 Task: Create List Products and Services in Board Product Development to Workspace Information Management. Create List Pricing in Board User Experience Design to Workspace Information Management. Create List Features in Board IT Infrastructure Planning and Optimization to Workspace Information Management
Action: Mouse moved to (70, 272)
Screenshot: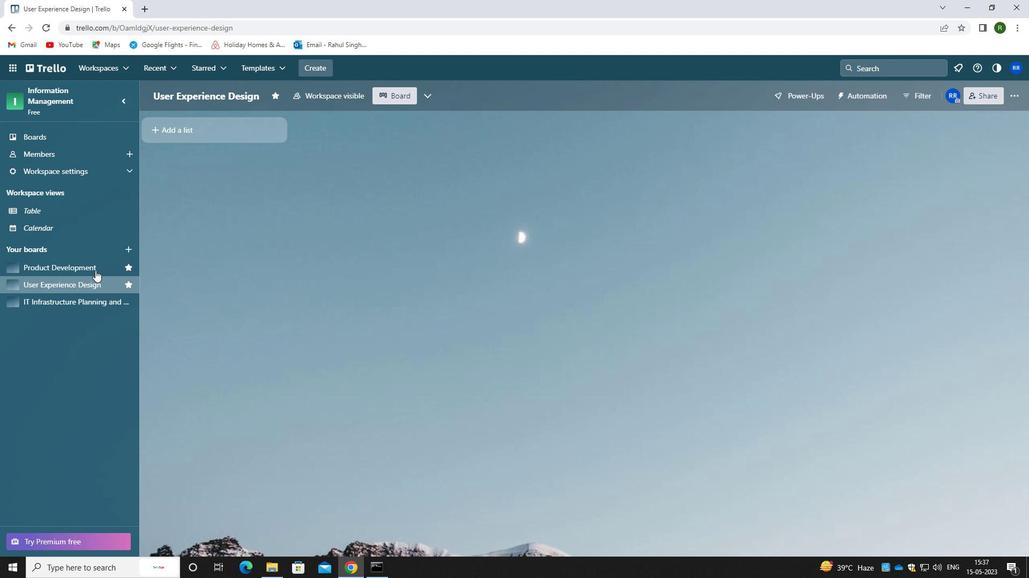 
Action: Mouse pressed left at (70, 272)
Screenshot: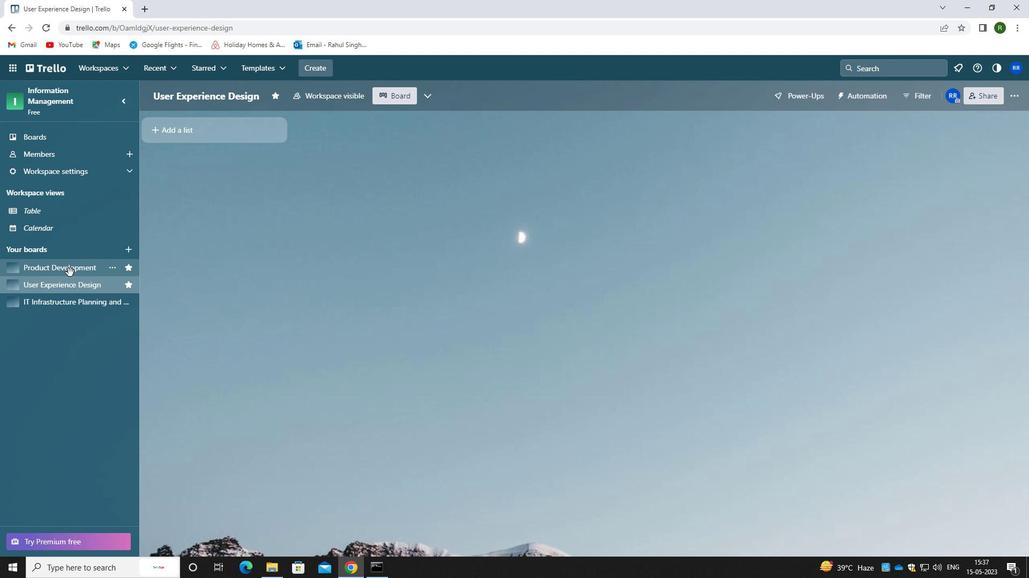
Action: Mouse moved to (177, 130)
Screenshot: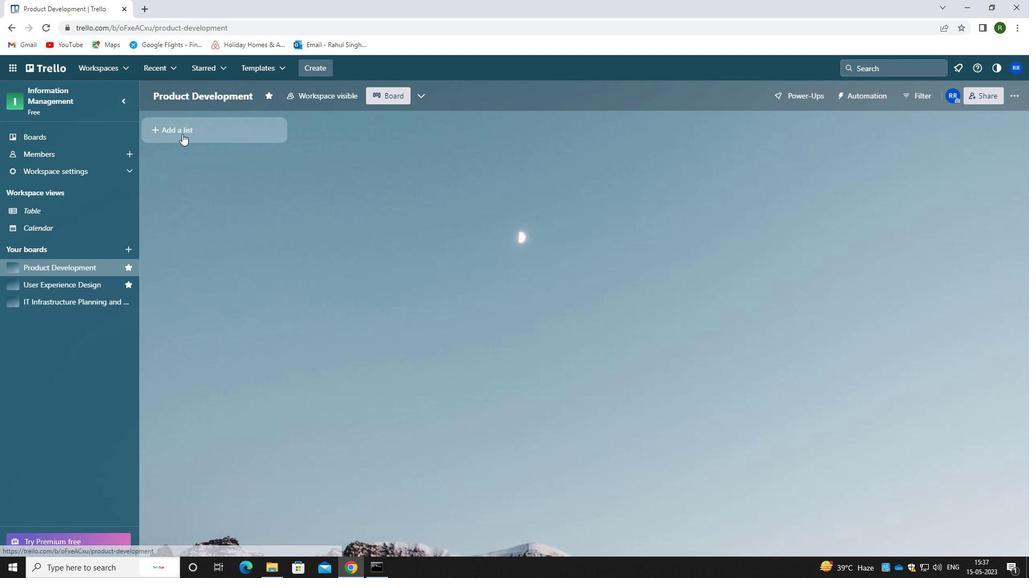 
Action: Mouse pressed left at (177, 130)
Screenshot: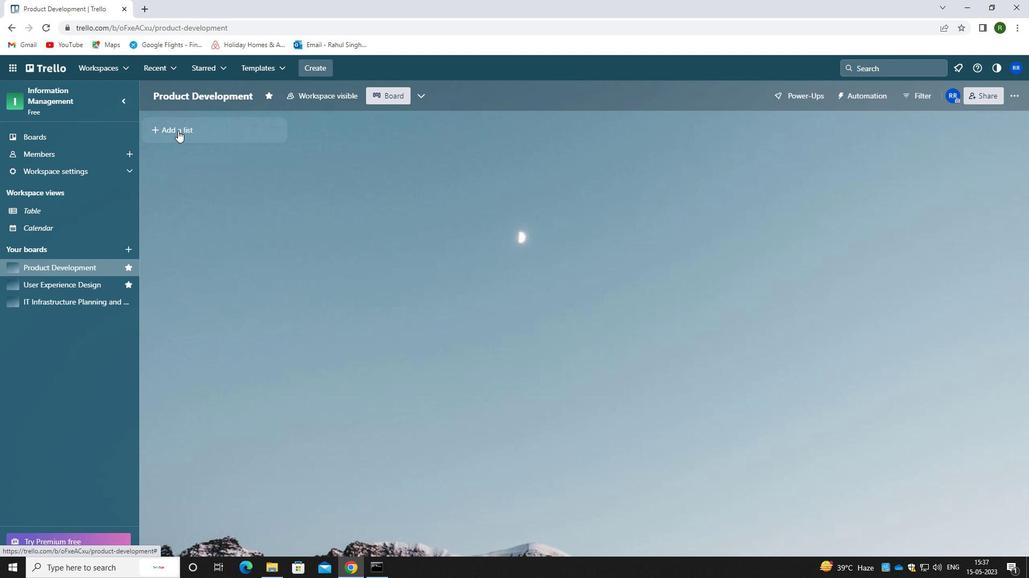 
Action: Mouse moved to (193, 127)
Screenshot: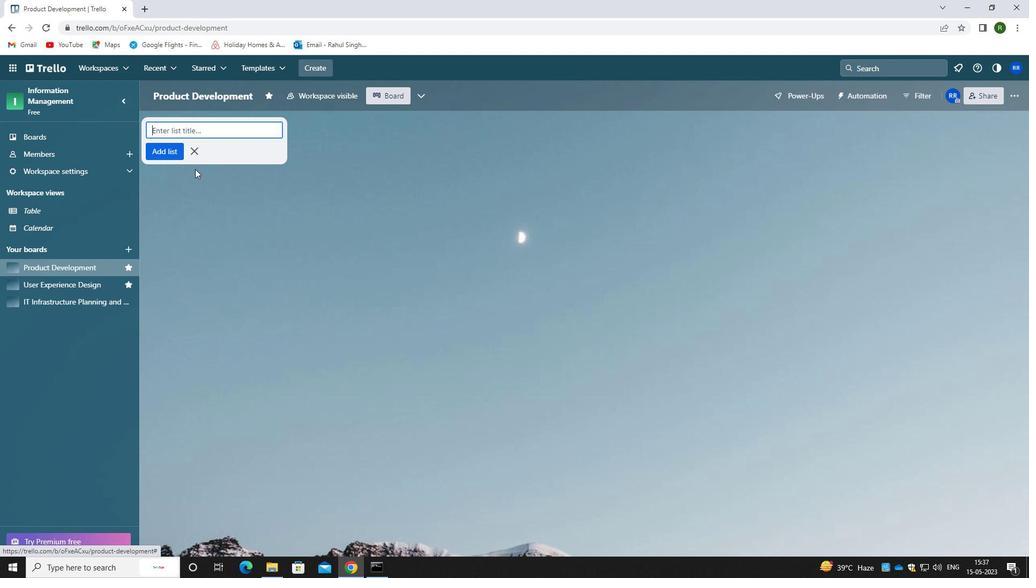 
Action: Key pressed <Key.caps_lock>p<Key.caps_lock>roduct<Key.space>and<Key.space><Key.caps_lock>s<Key.caps_lock>ervices
Screenshot: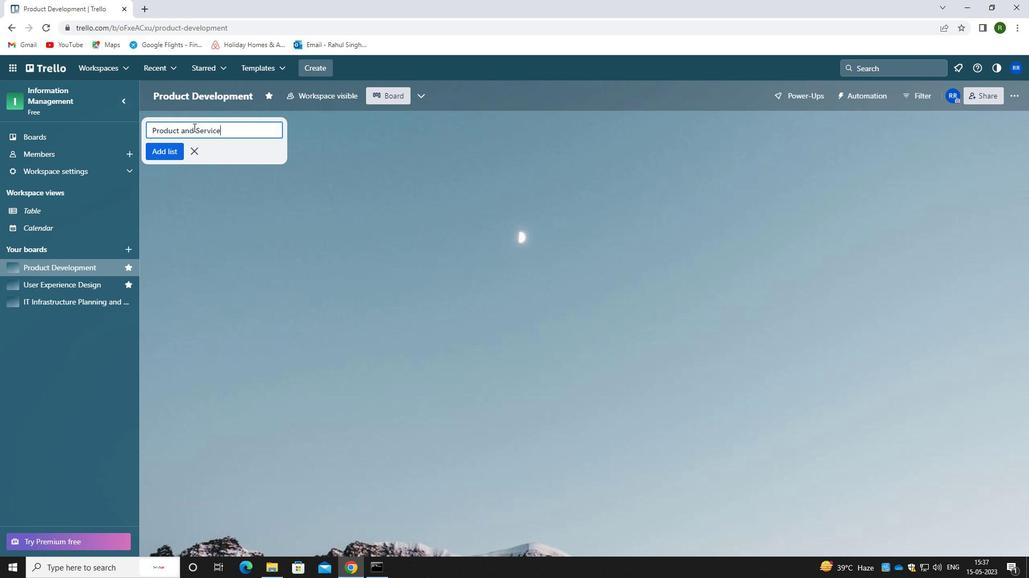 
Action: Mouse moved to (157, 156)
Screenshot: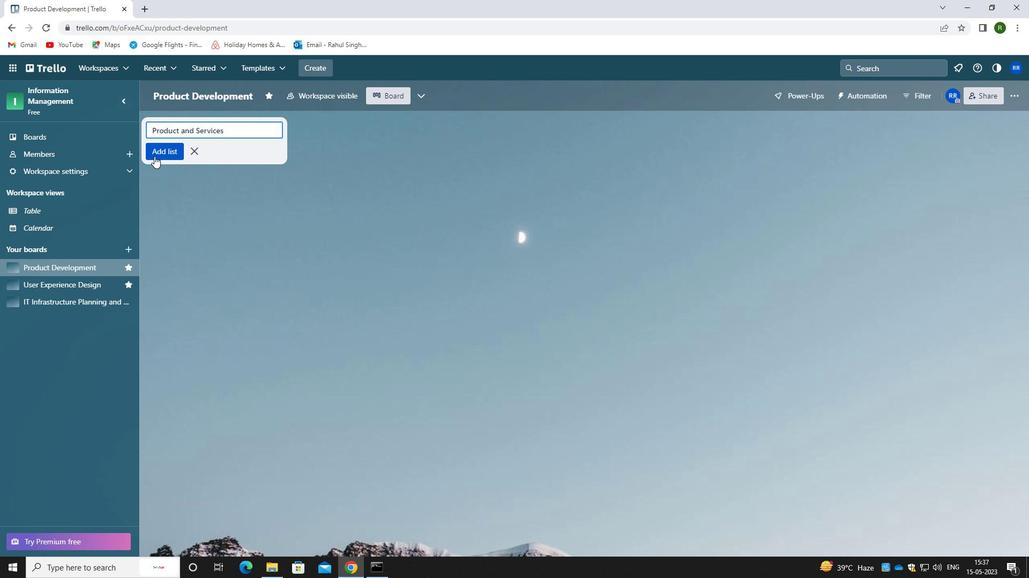 
Action: Mouse pressed left at (157, 156)
Screenshot: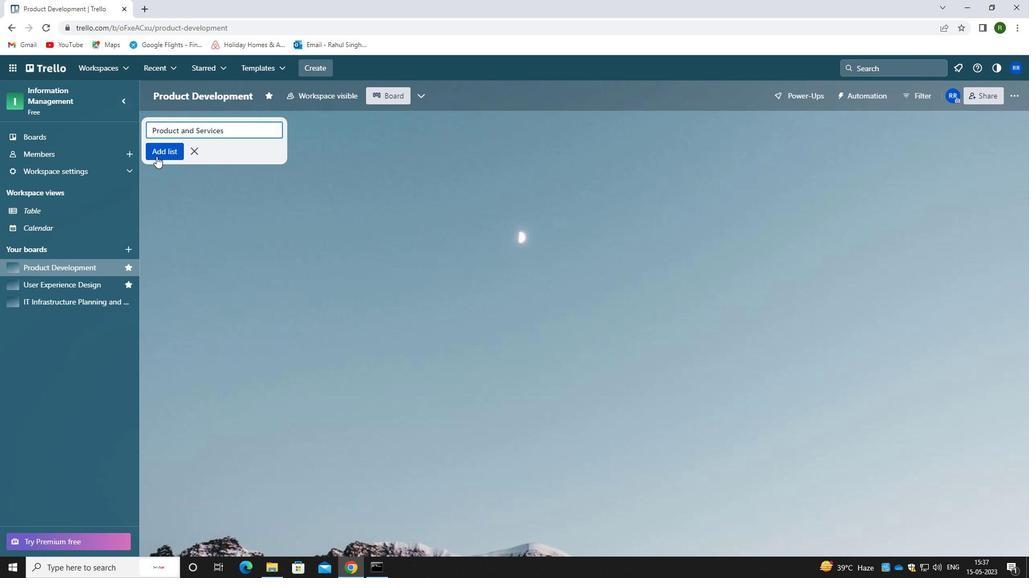 
Action: Mouse moved to (63, 293)
Screenshot: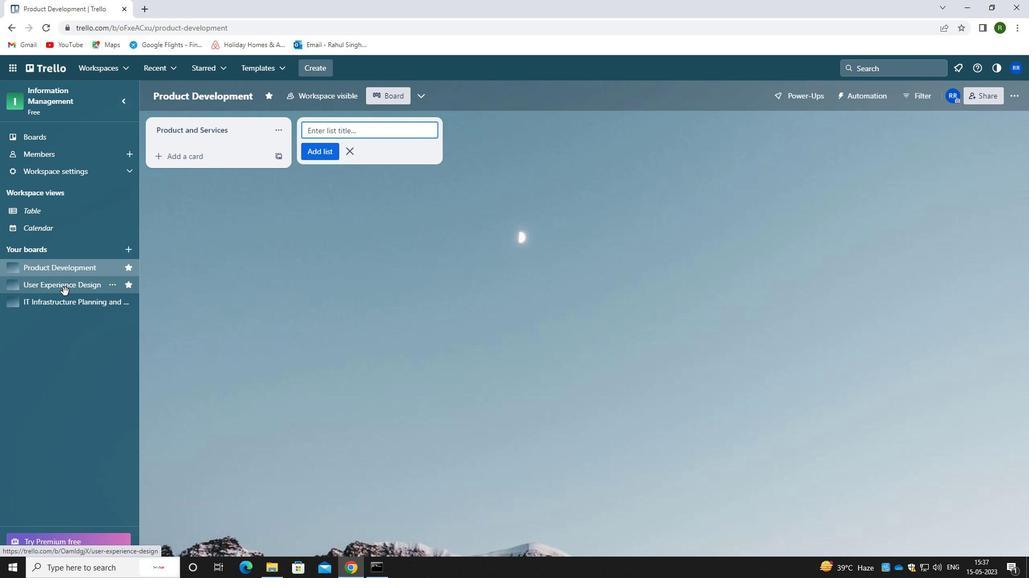 
Action: Mouse pressed left at (63, 293)
Screenshot: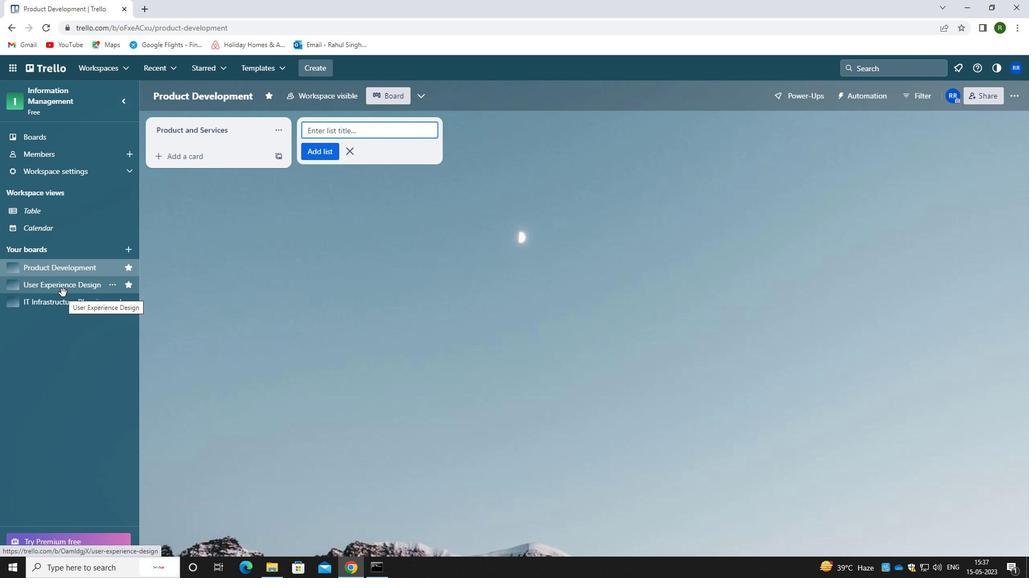 
Action: Mouse moved to (176, 128)
Screenshot: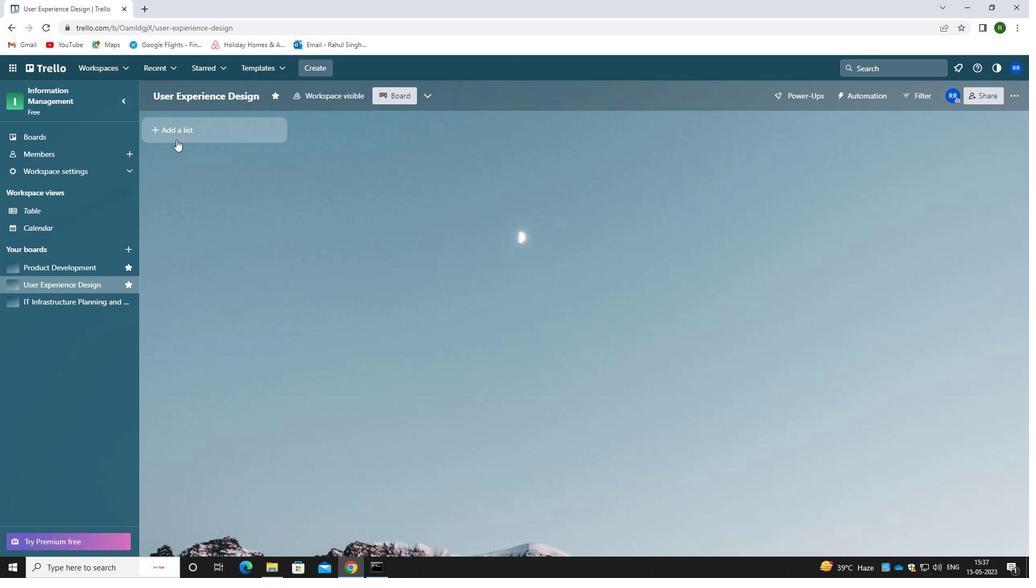 
Action: Mouse pressed left at (176, 128)
Screenshot: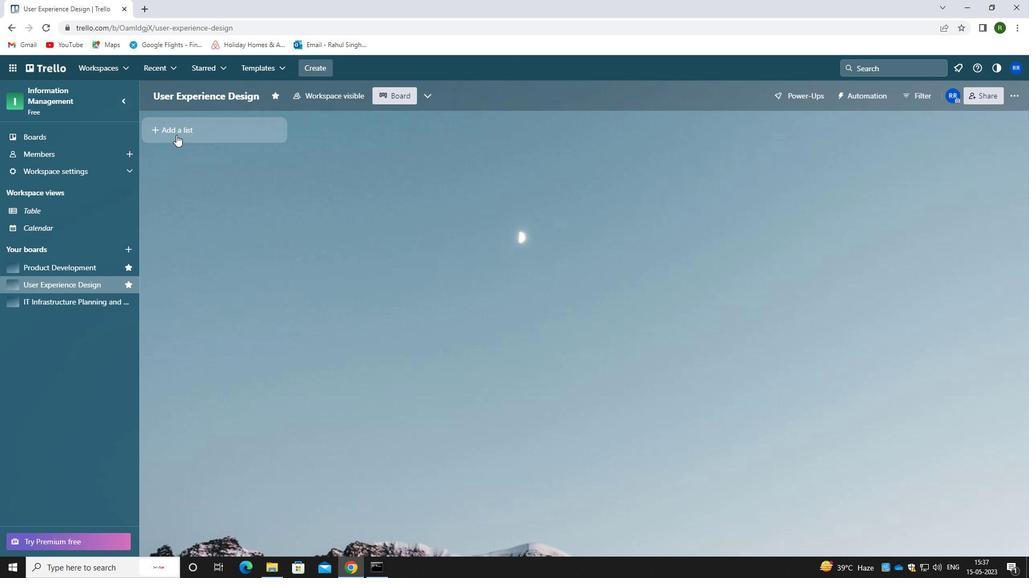 
Action: Mouse moved to (192, 129)
Screenshot: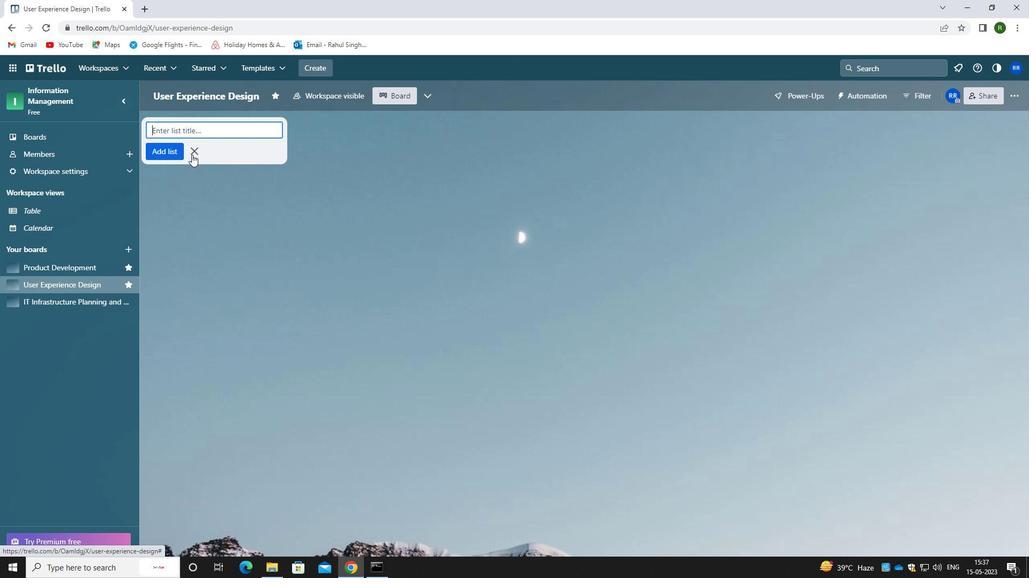 
Action: Key pressed <Key.caps_lock>p<Key.caps_lock>ricing
Screenshot: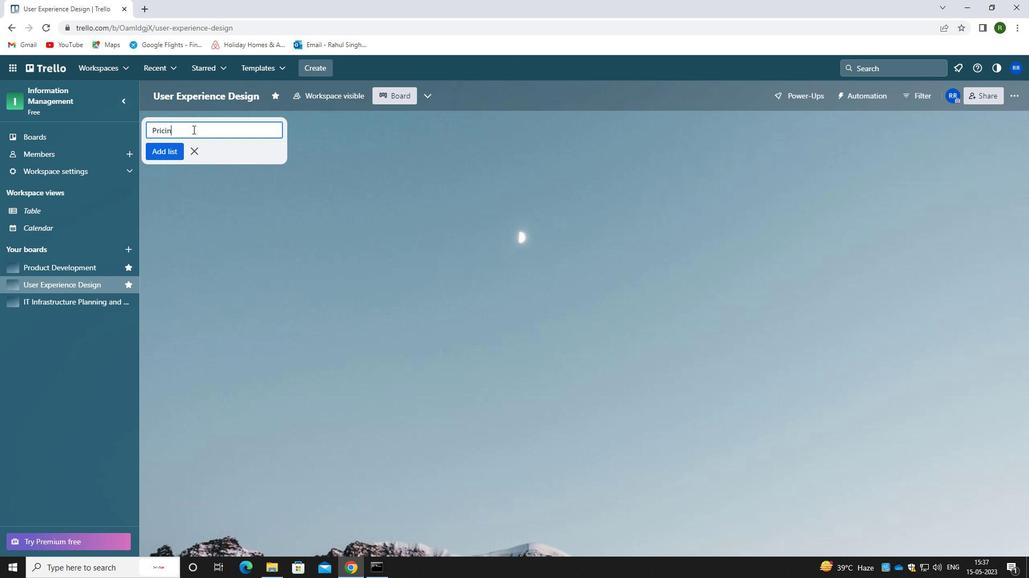 
Action: Mouse moved to (165, 151)
Screenshot: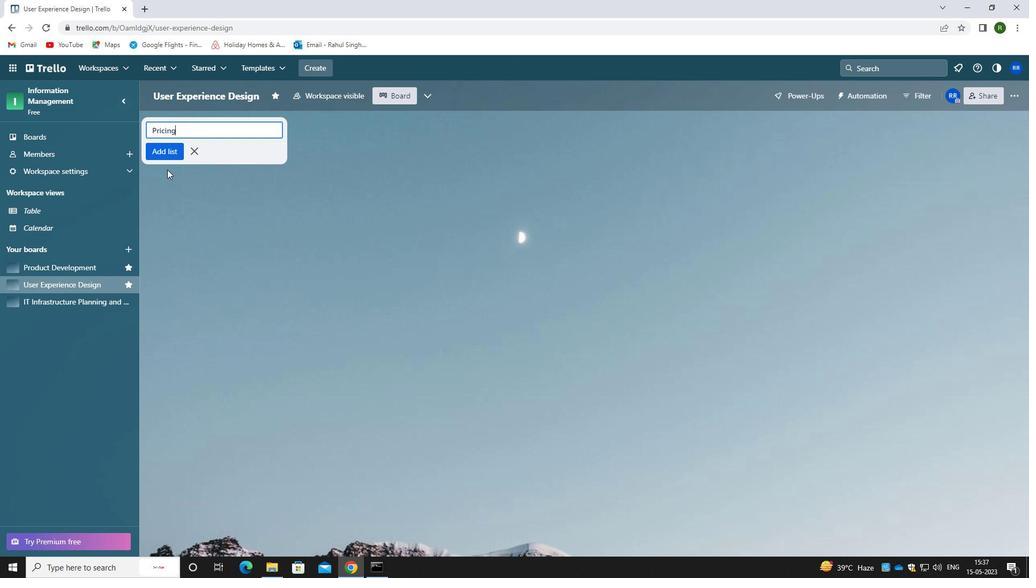 
Action: Mouse pressed left at (165, 151)
Screenshot: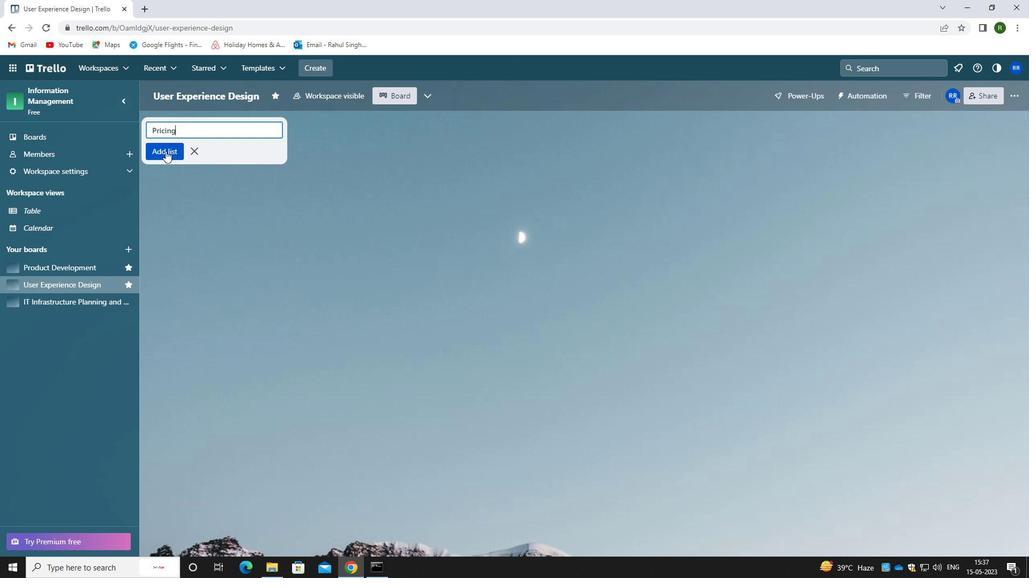 
Action: Mouse moved to (65, 295)
Screenshot: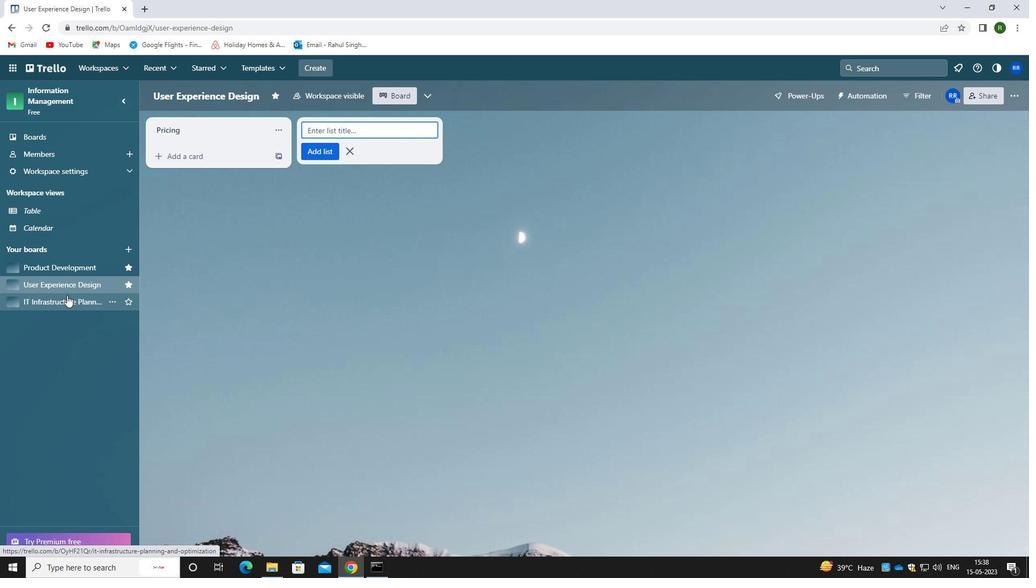 
Action: Mouse pressed left at (65, 295)
Screenshot: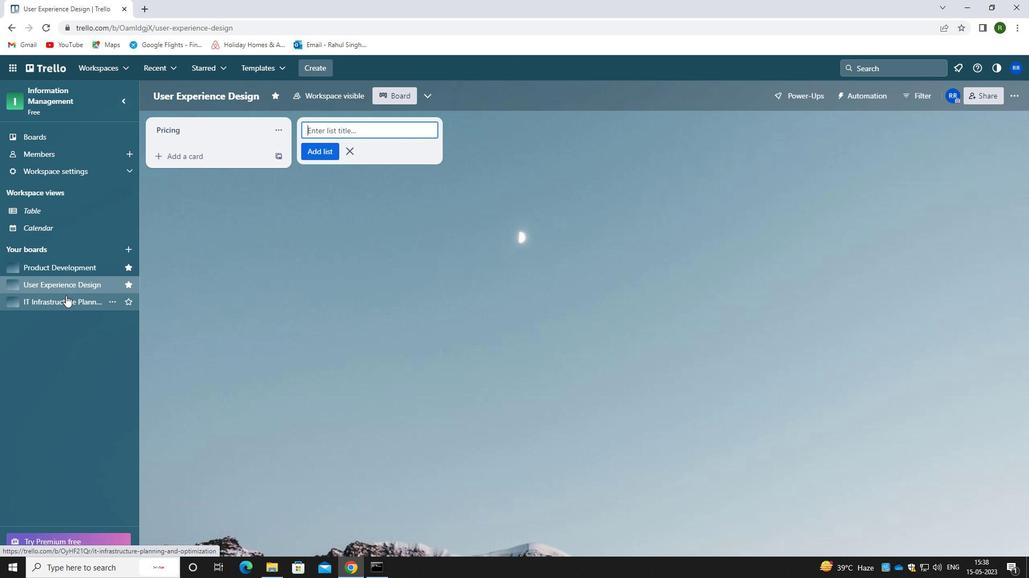
Action: Mouse moved to (184, 130)
Screenshot: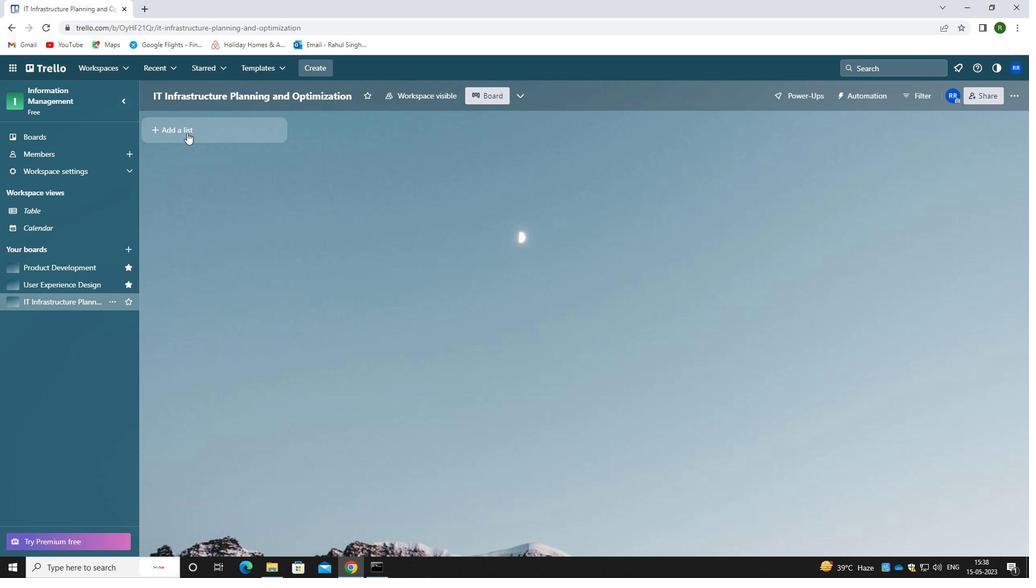 
Action: Mouse pressed left at (184, 130)
Screenshot: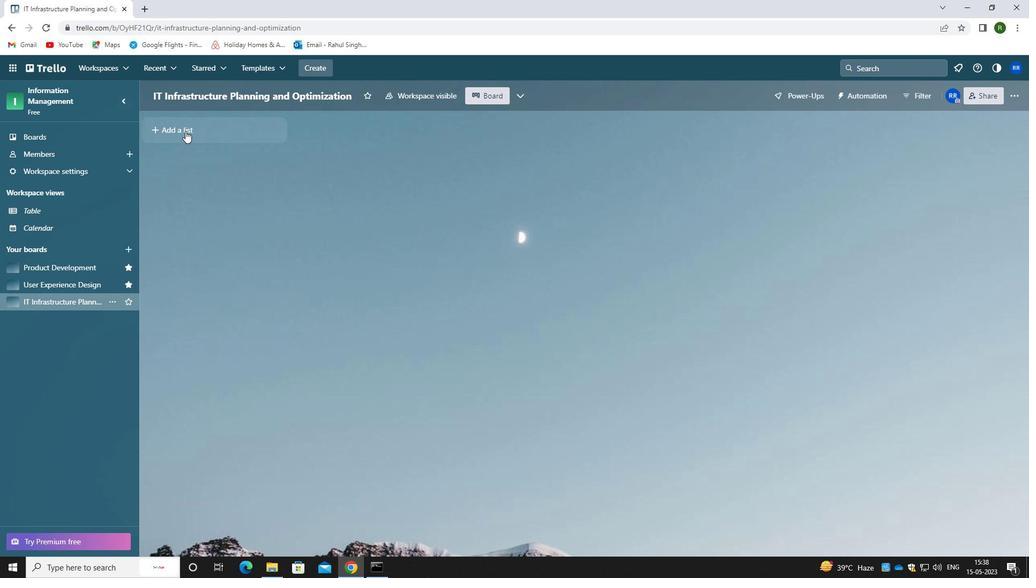 
Action: Mouse moved to (187, 143)
Screenshot: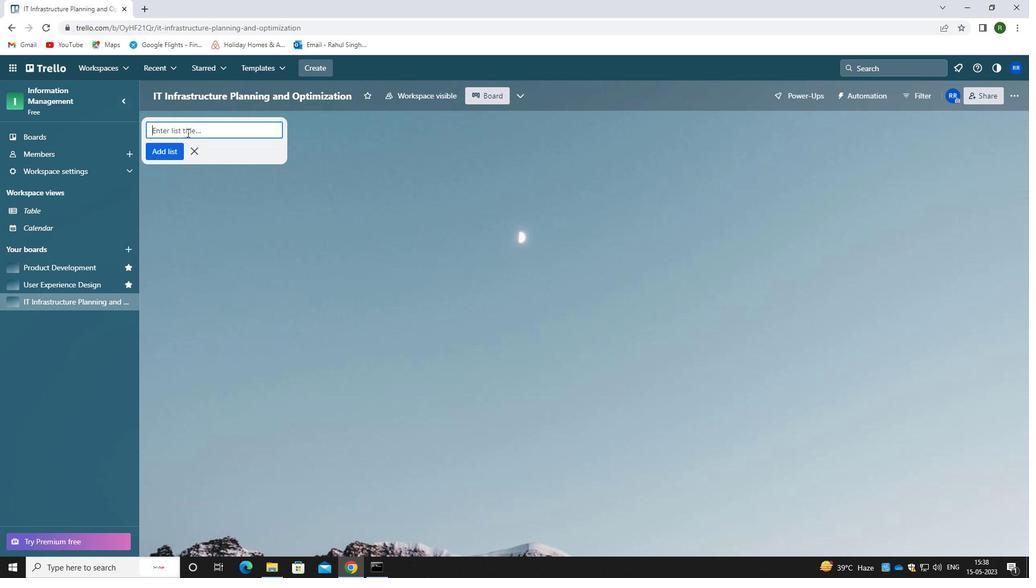 
Action: Key pressed features
Screenshot: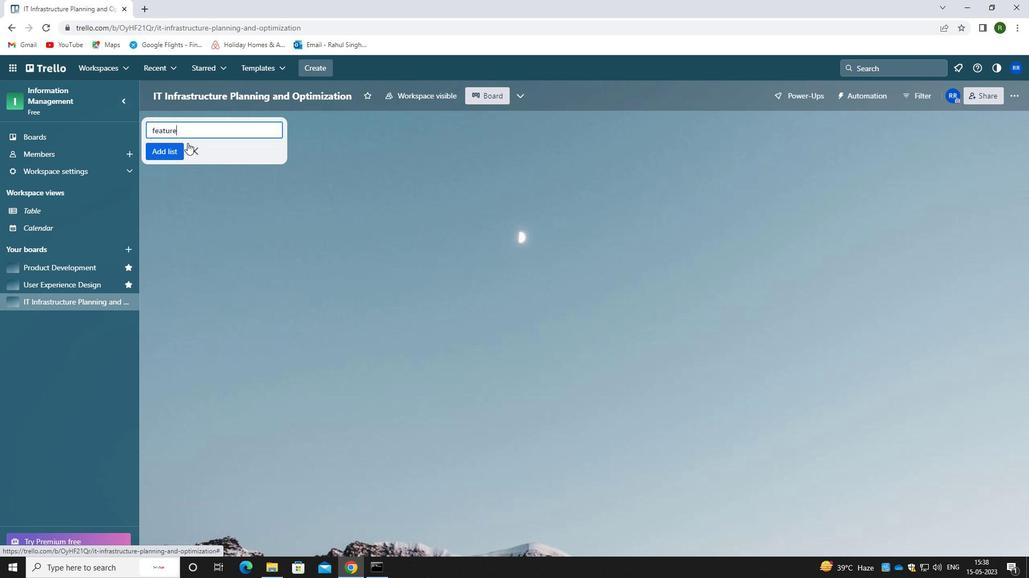 
Action: Mouse moved to (154, 154)
Screenshot: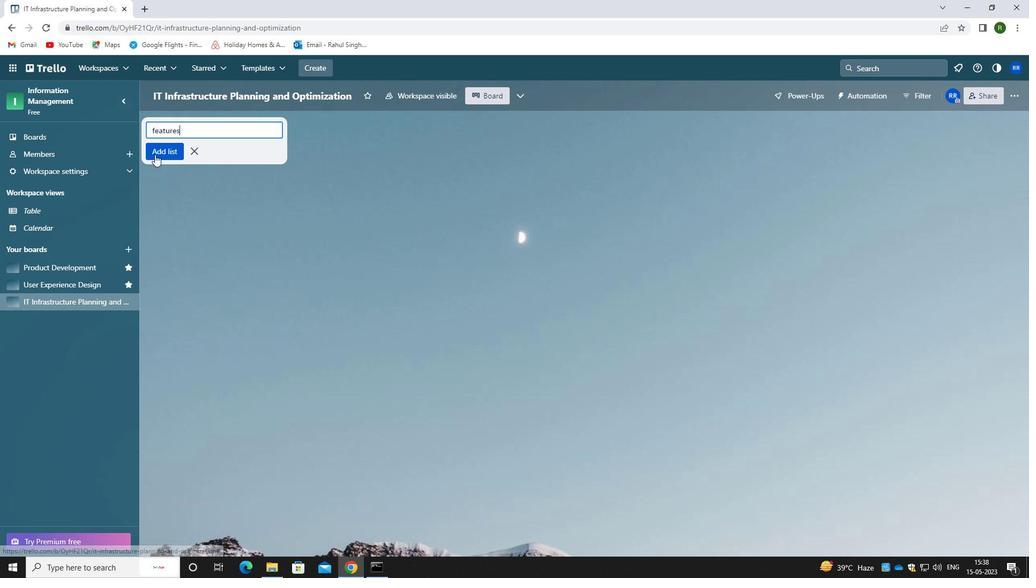 
Action: Mouse pressed left at (154, 154)
Screenshot: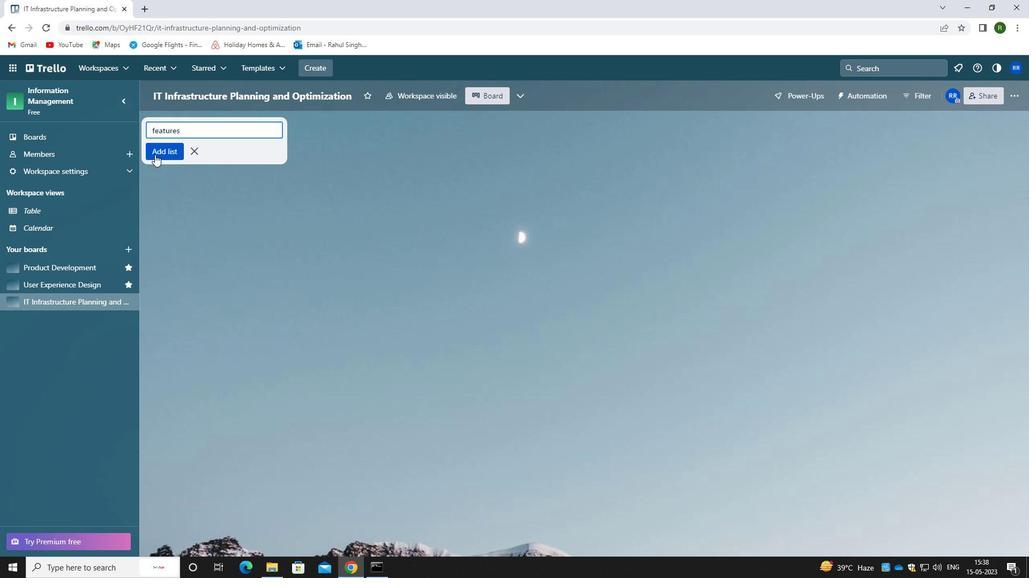 
